 Task: Add the task  Integrate website with a new video conferencing system to the section Lightning Lances in the project BrainWave and add a Due Date to the respective task as 2023/12/03
Action: Mouse moved to (594, 458)
Screenshot: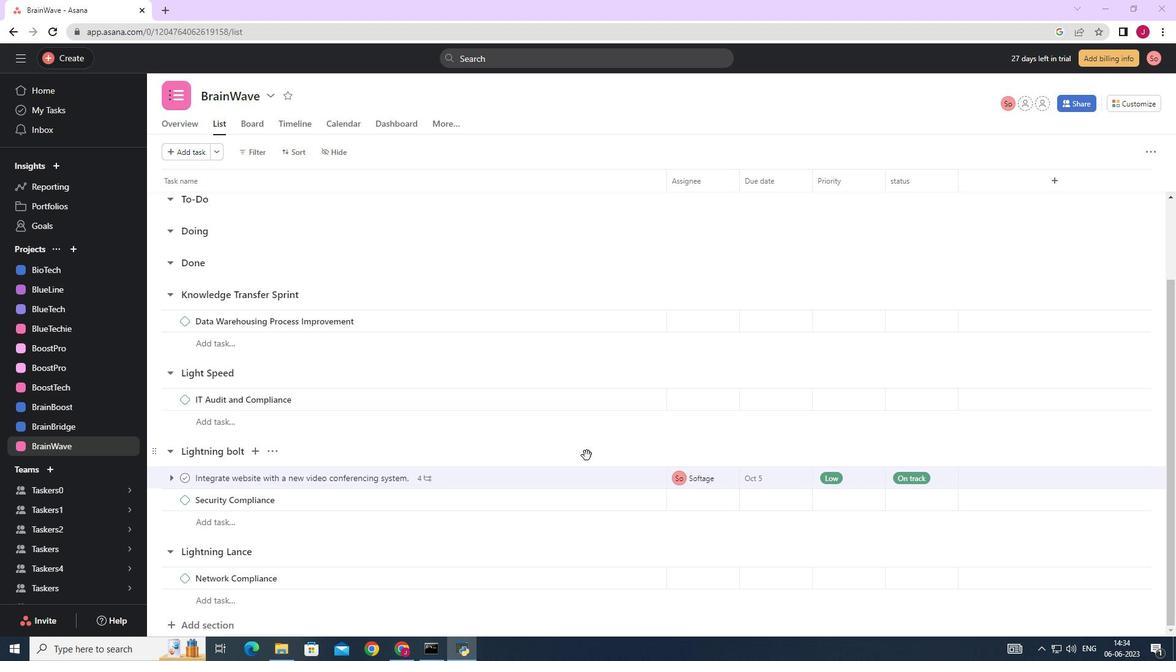 
Action: Mouse scrolled (594, 457) with delta (0, 0)
Screenshot: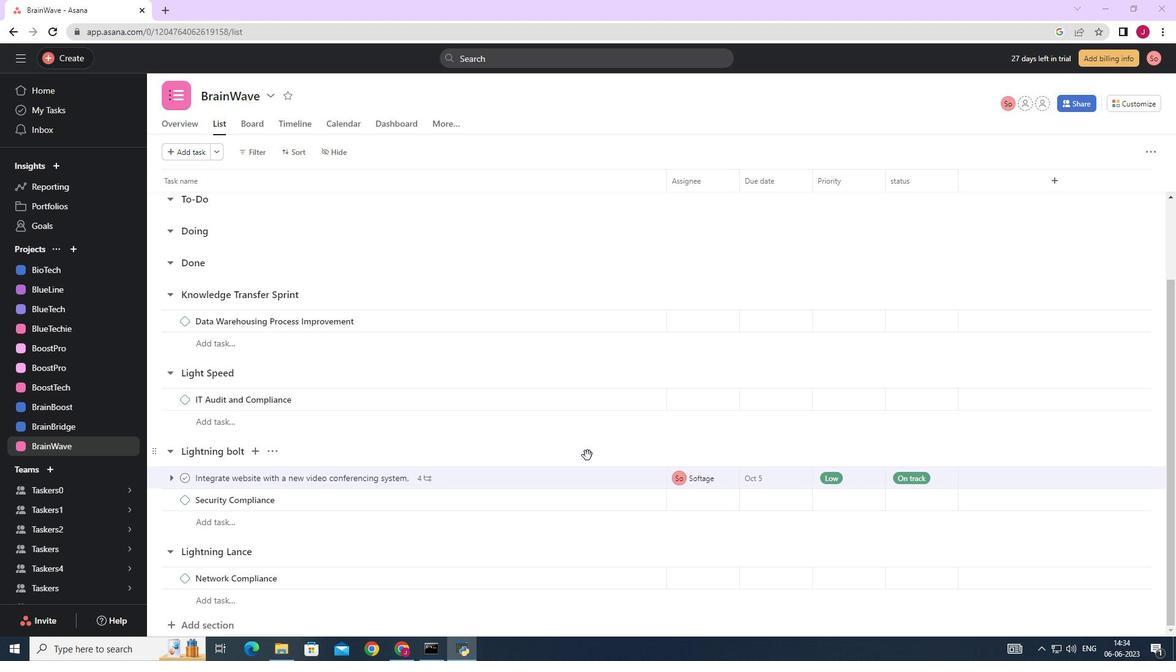 
Action: Mouse scrolled (594, 457) with delta (0, 0)
Screenshot: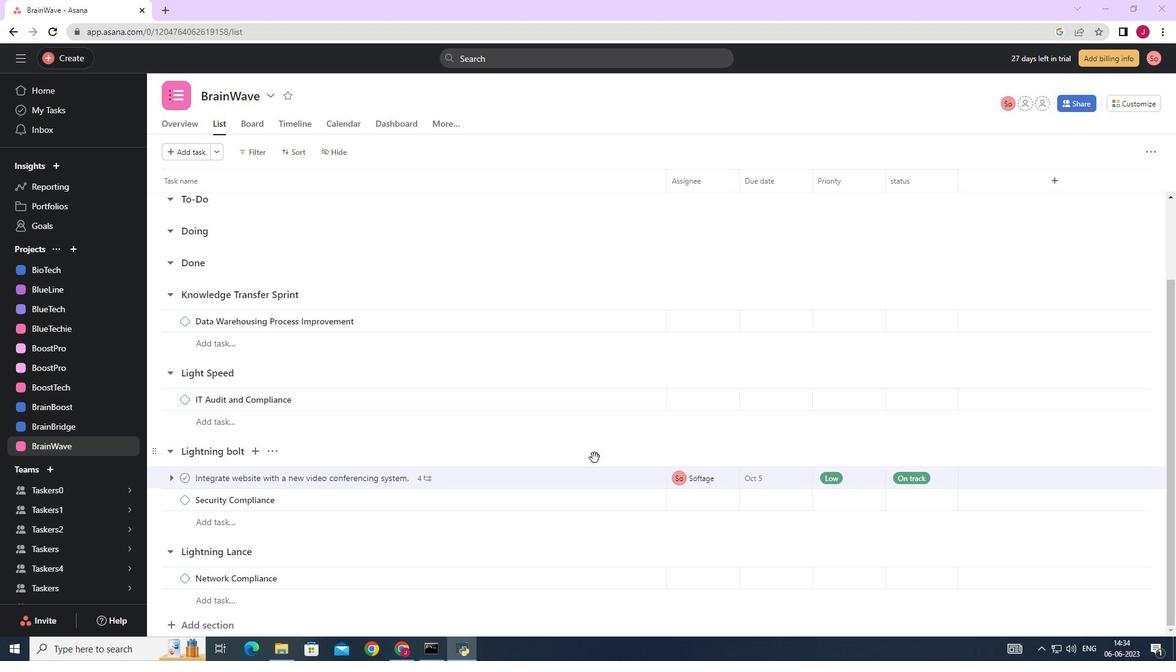 
Action: Mouse scrolled (594, 457) with delta (0, 0)
Screenshot: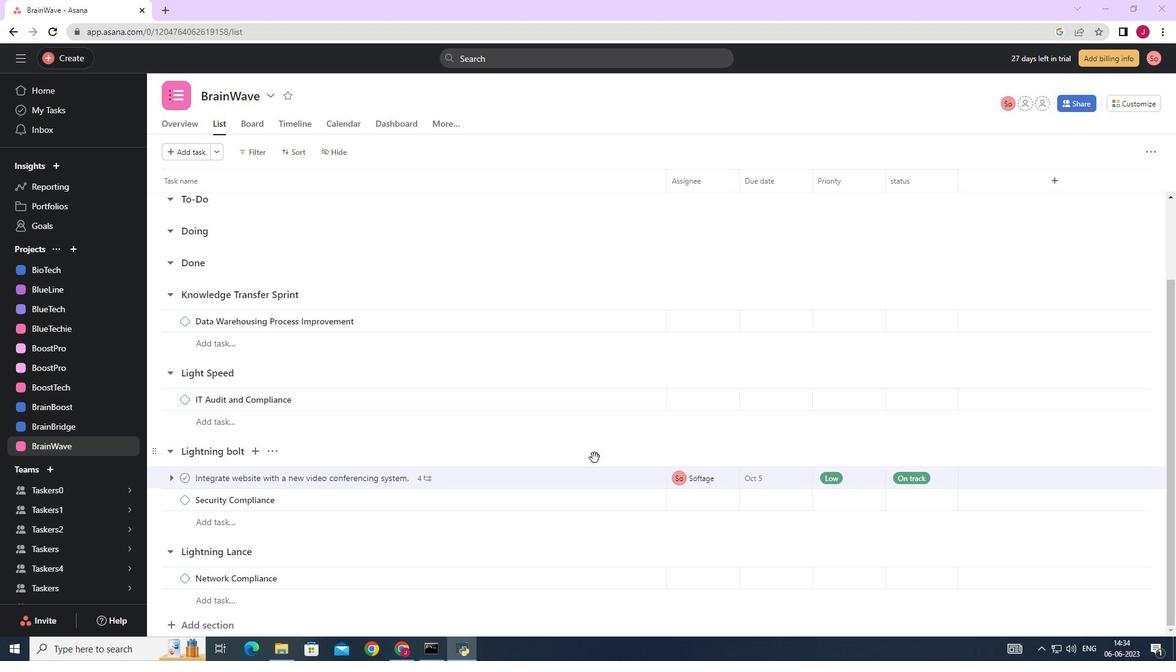 
Action: Mouse scrolled (594, 457) with delta (0, 0)
Screenshot: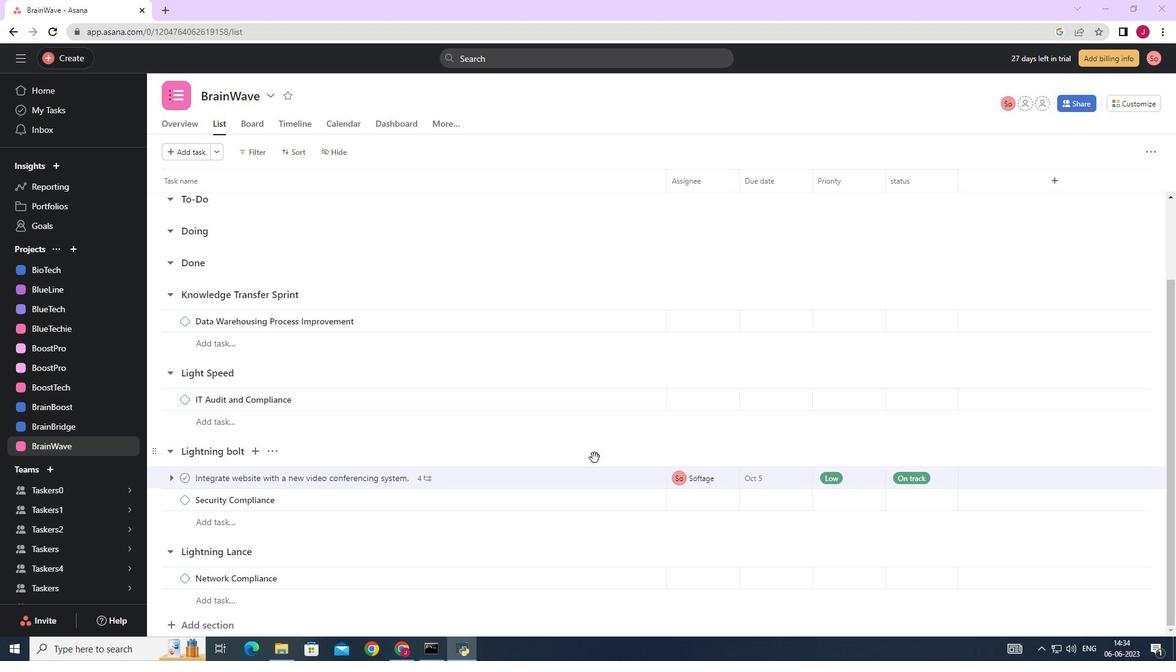 
Action: Mouse scrolled (594, 457) with delta (0, 0)
Screenshot: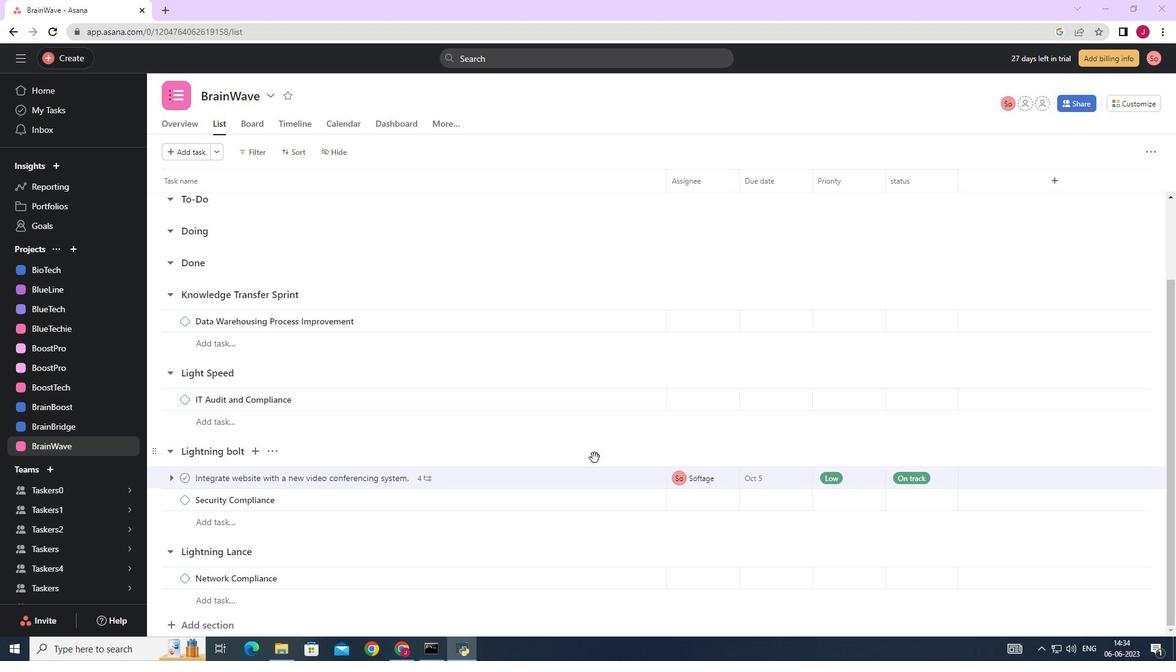 
Action: Mouse moved to (628, 478)
Screenshot: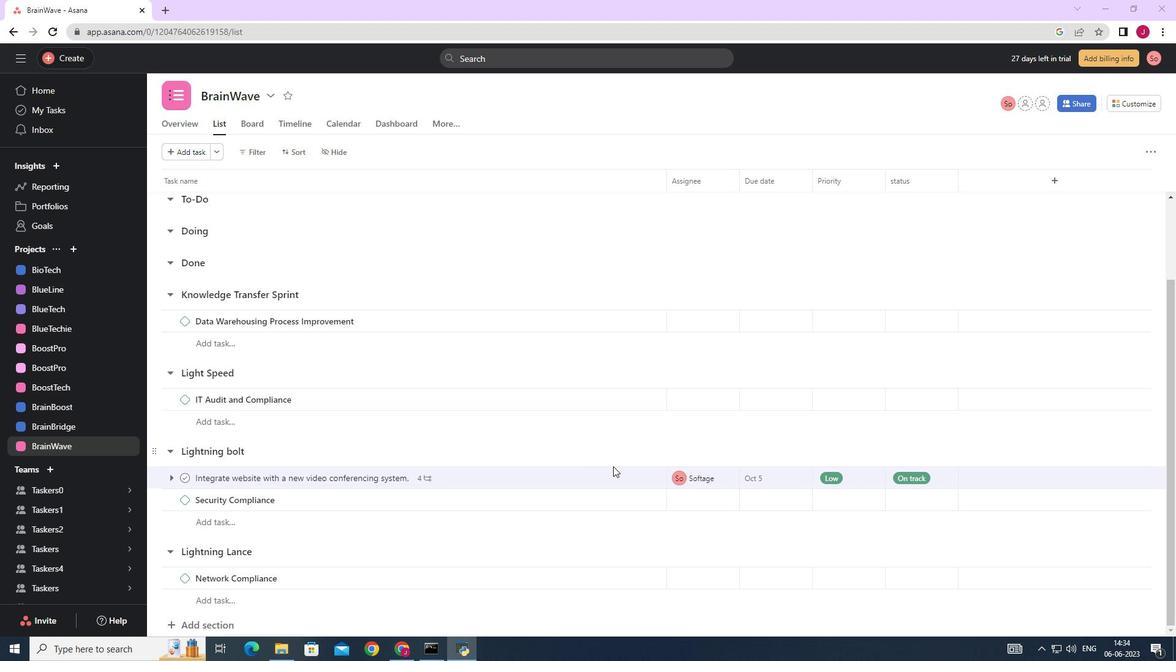 
Action: Mouse pressed left at (628, 478)
Screenshot: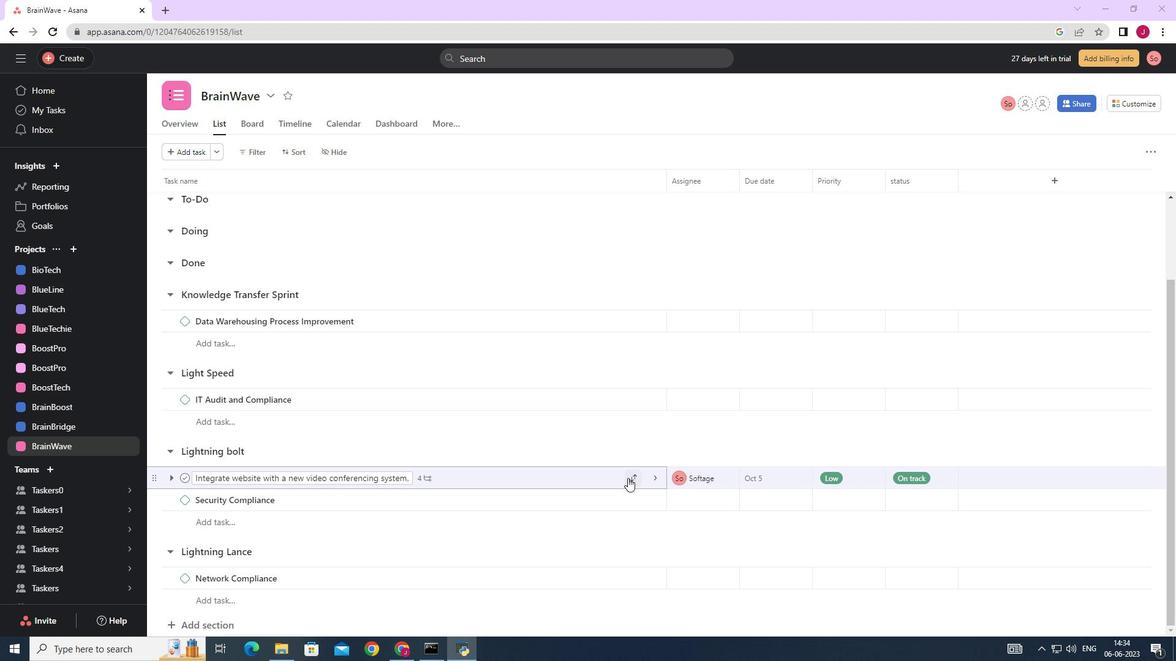 
Action: Mouse moved to (578, 453)
Screenshot: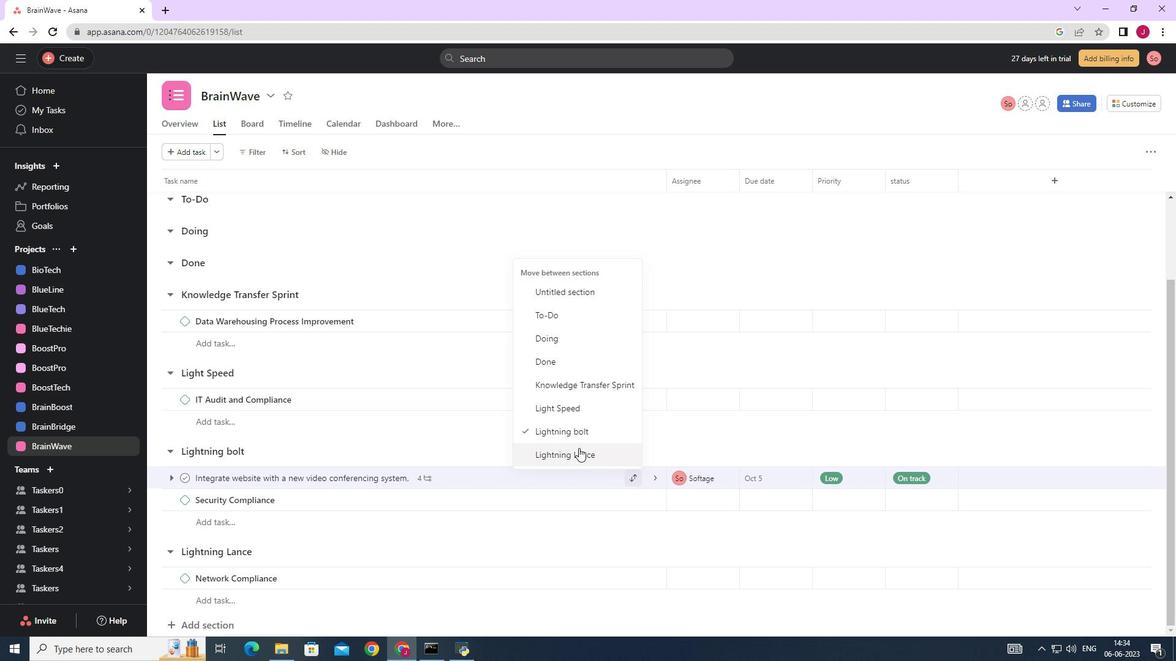 
Action: Mouse pressed left at (578, 453)
Screenshot: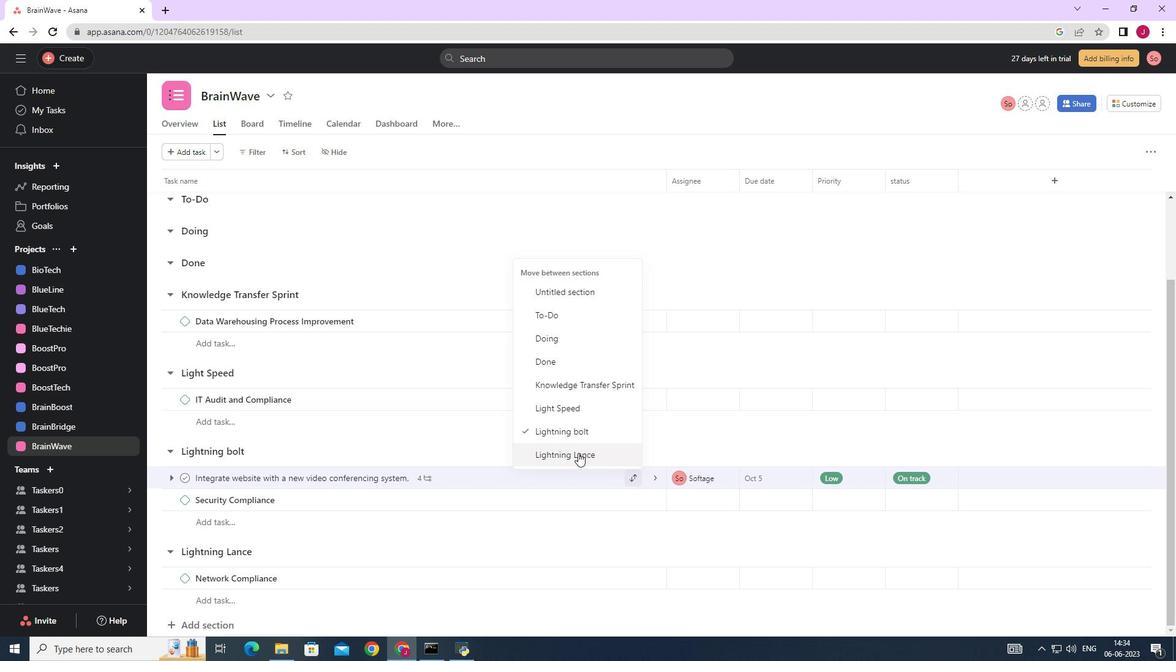 
Action: Mouse moved to (805, 559)
Screenshot: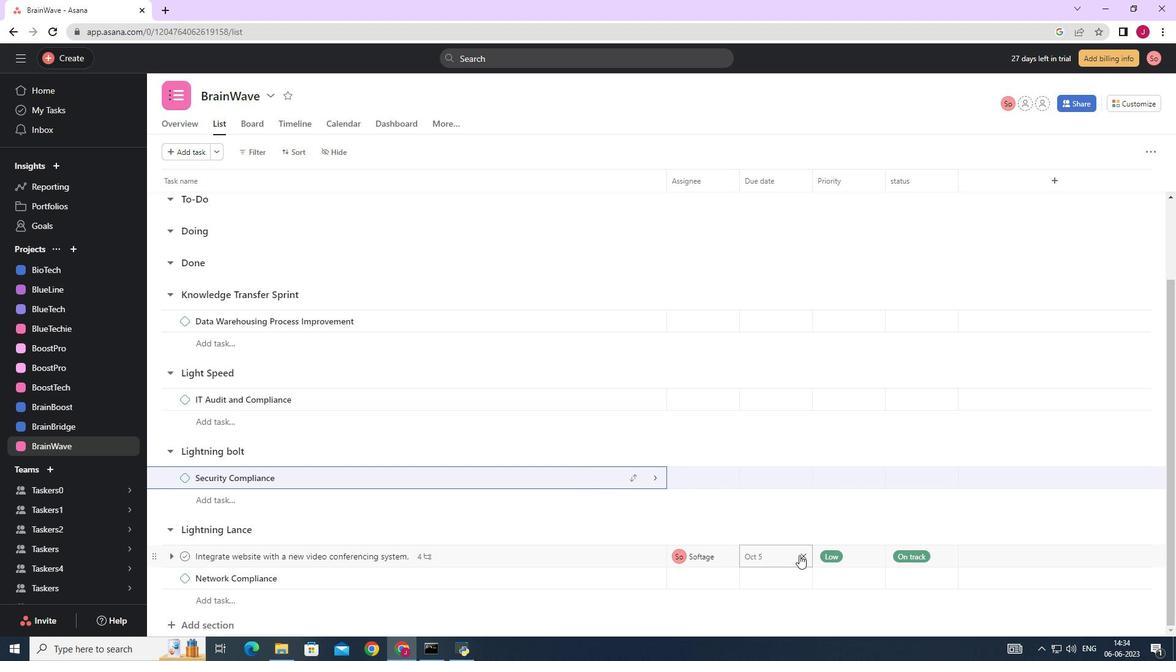 
Action: Mouse pressed left at (805, 559)
Screenshot: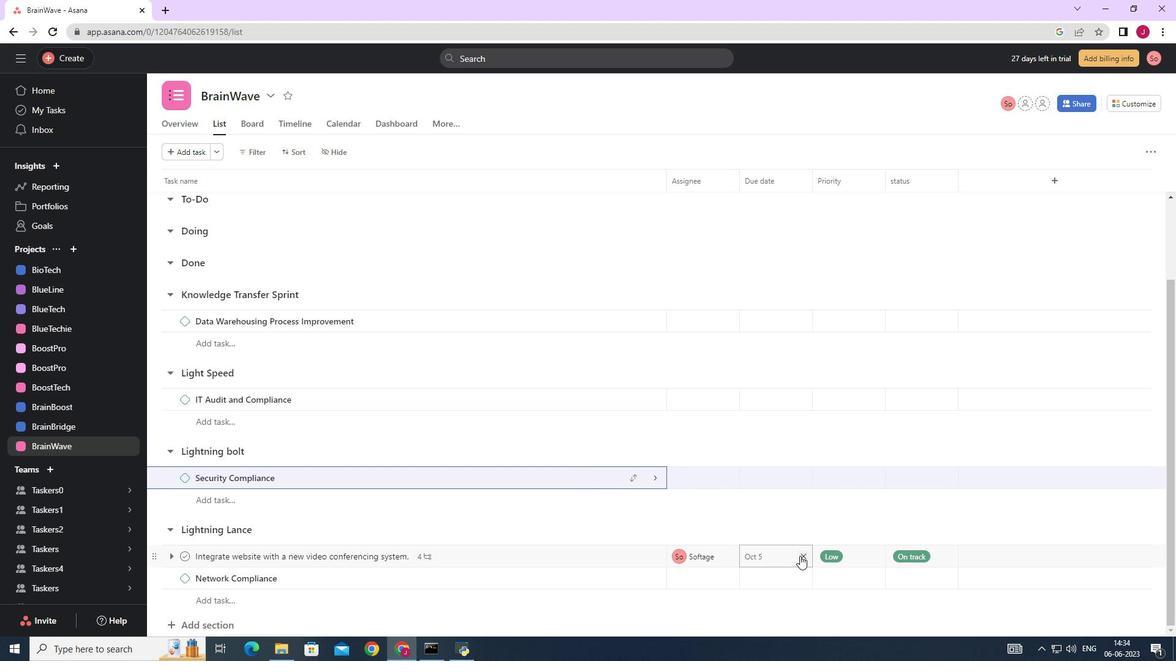 
Action: Mouse moved to (762, 552)
Screenshot: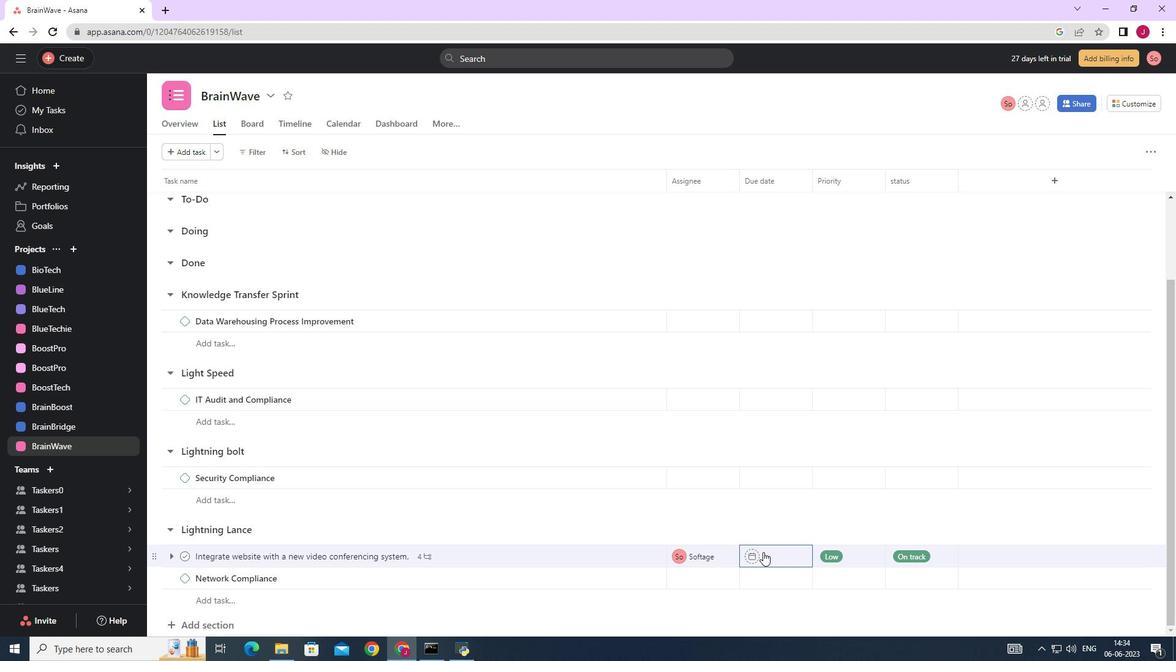 
Action: Mouse pressed left at (762, 552)
Screenshot: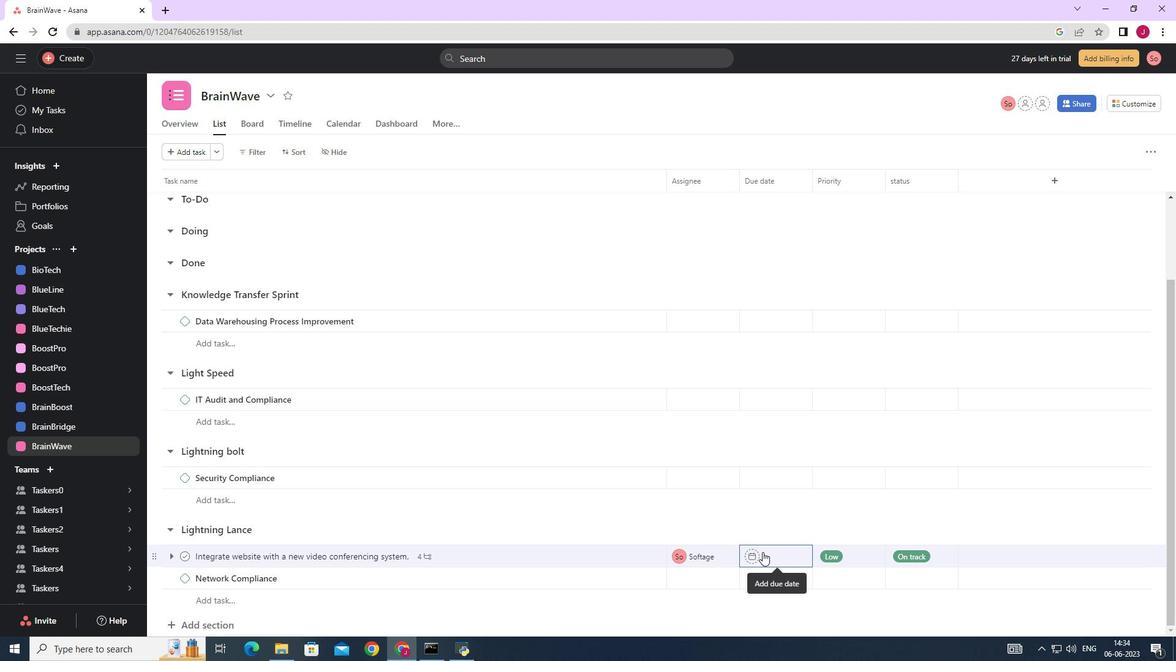 
Action: Mouse moved to (902, 361)
Screenshot: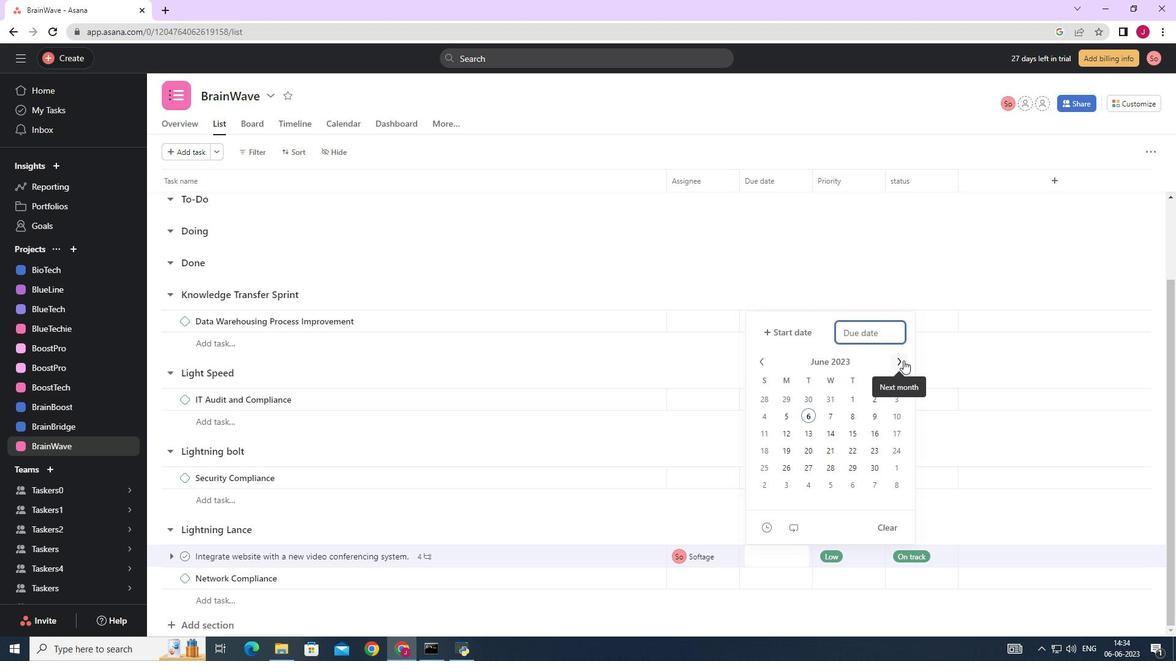 
Action: Mouse pressed left at (902, 361)
Screenshot: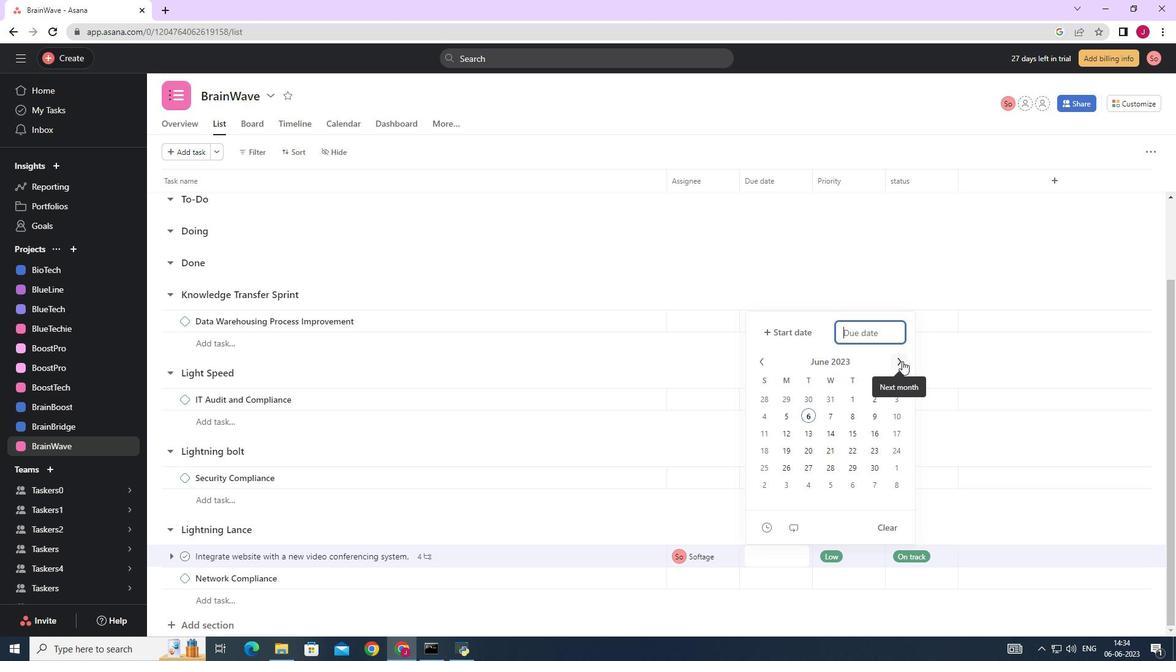 
Action: Mouse pressed left at (902, 361)
Screenshot: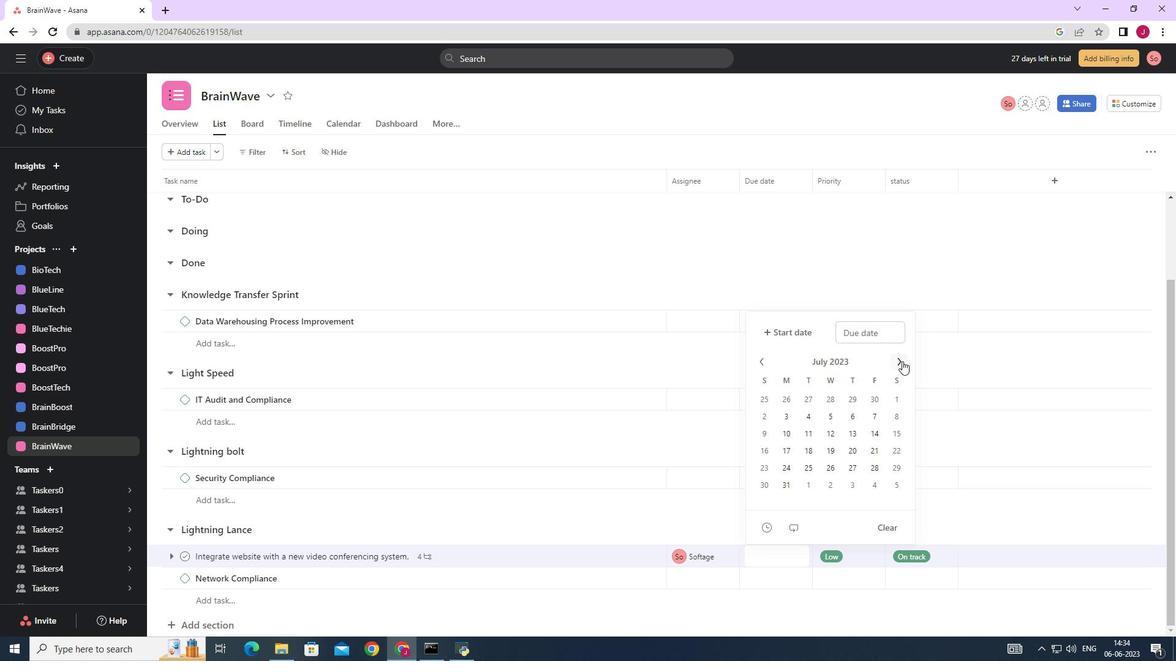 
Action: Mouse pressed left at (902, 361)
Screenshot: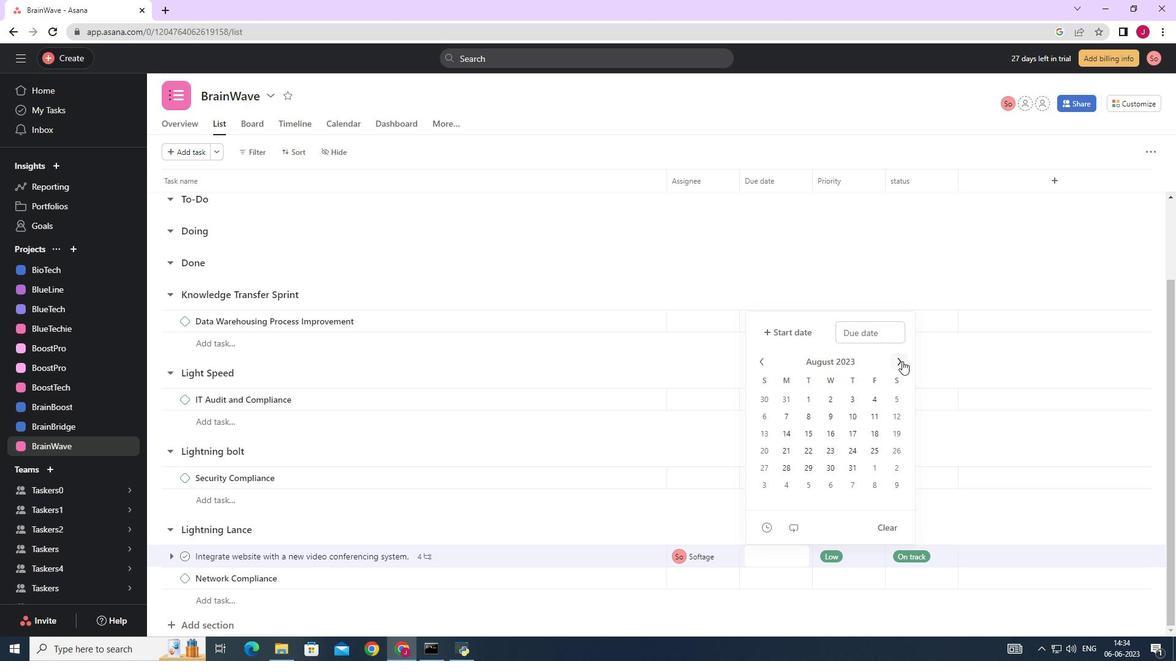 
Action: Mouse pressed left at (902, 361)
Screenshot: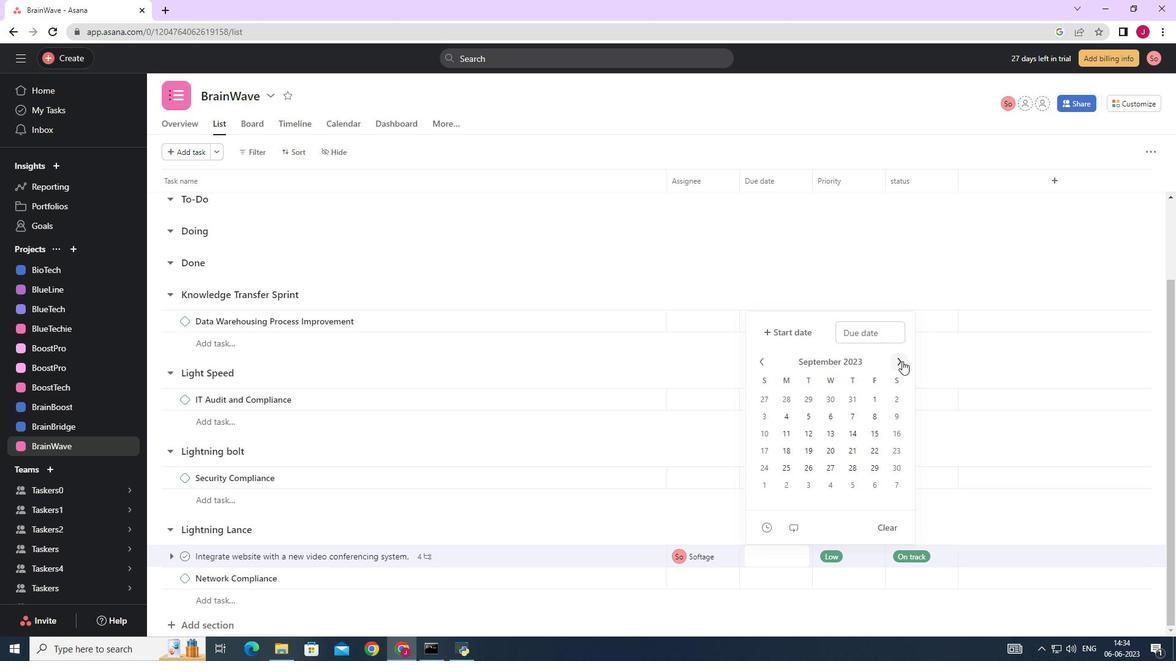
Action: Mouse pressed left at (902, 361)
Screenshot: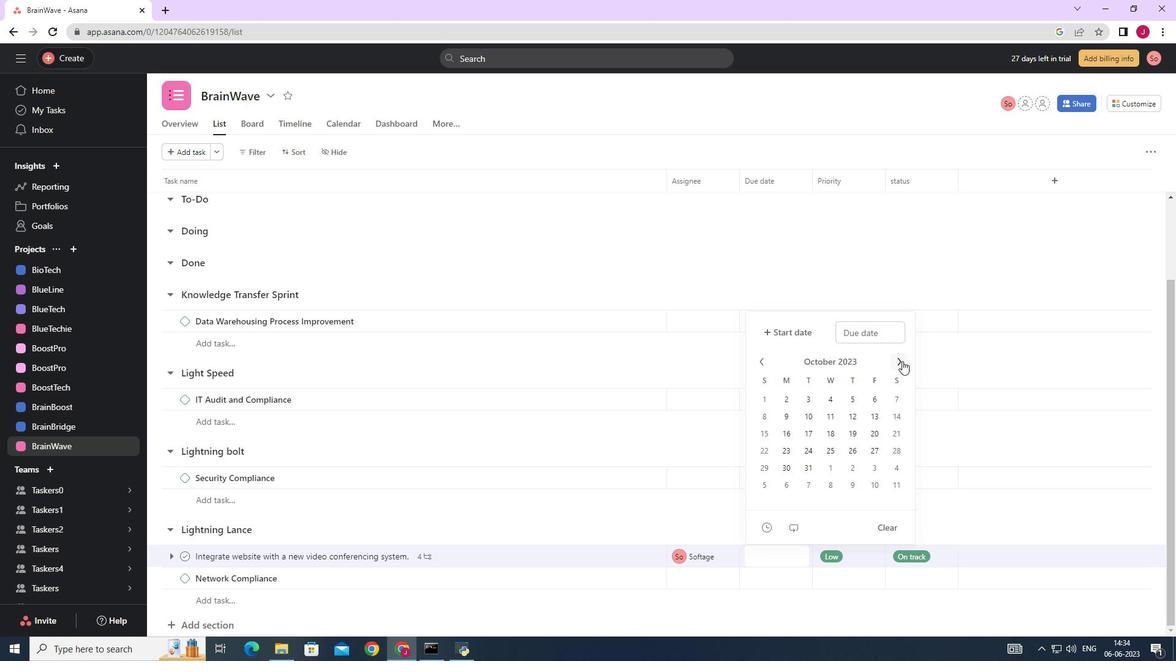 
Action: Mouse pressed left at (902, 361)
Screenshot: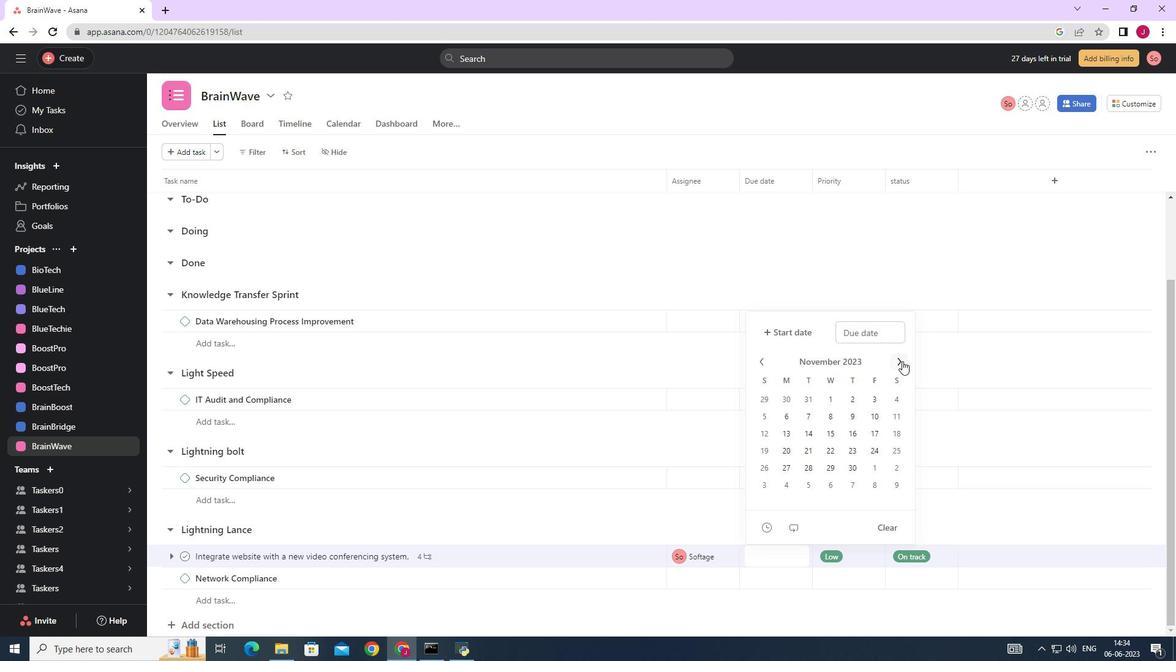 
Action: Mouse moved to (762, 414)
Screenshot: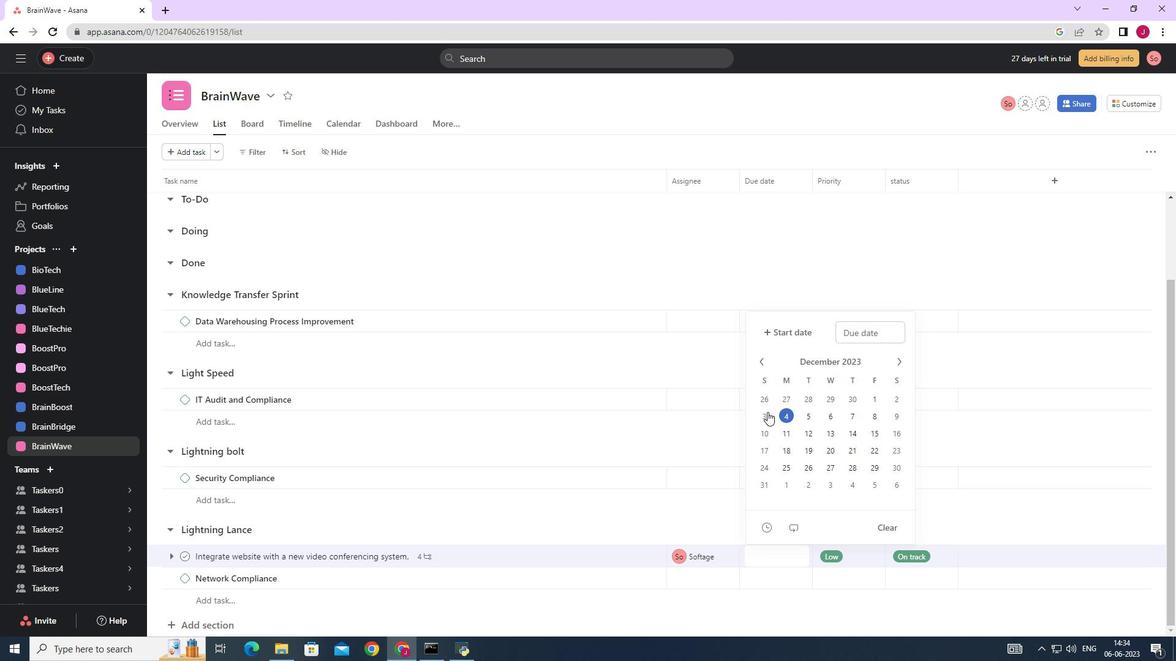 
Action: Mouse pressed left at (762, 414)
Screenshot: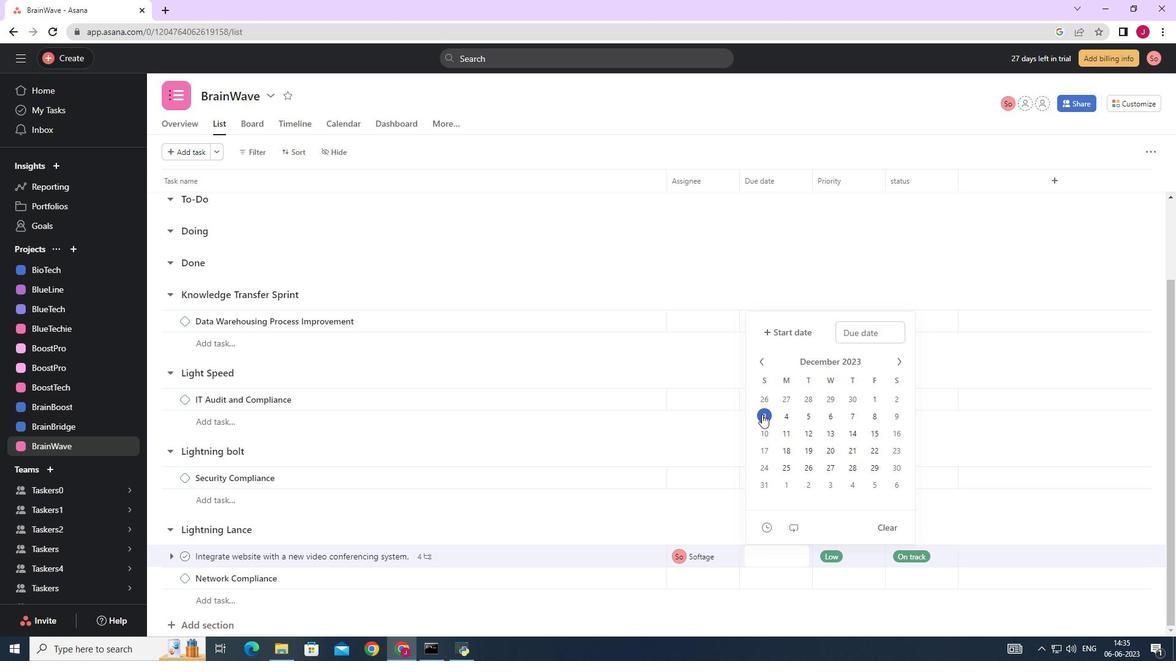 
Action: Mouse moved to (892, 257)
Screenshot: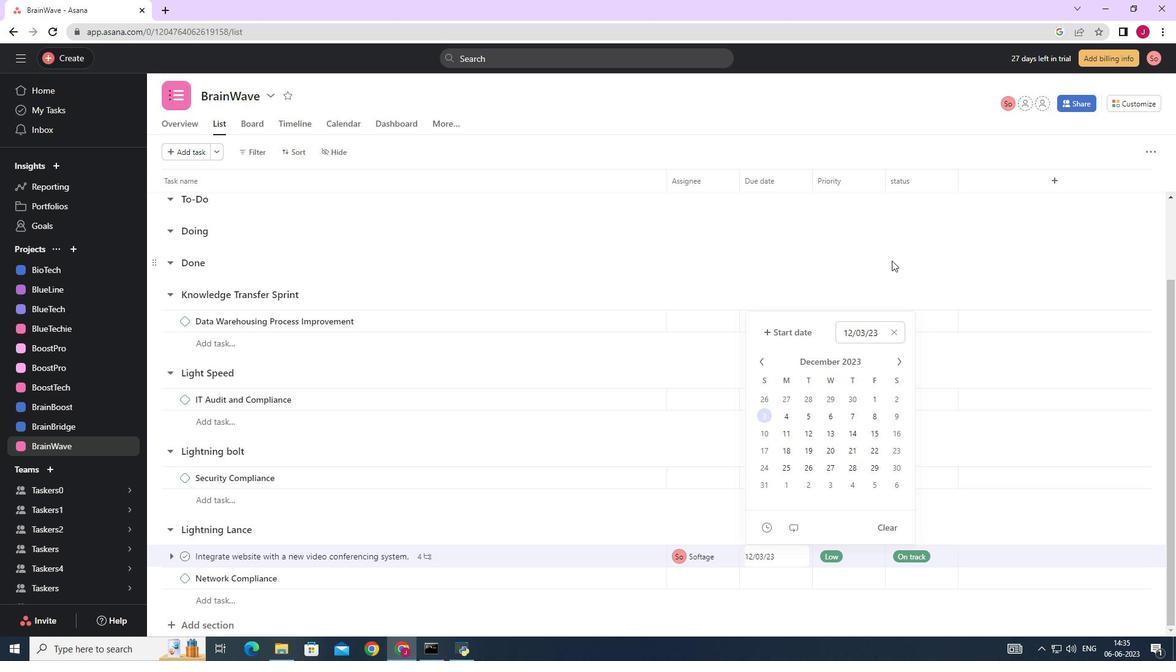 
Action: Mouse pressed left at (892, 257)
Screenshot: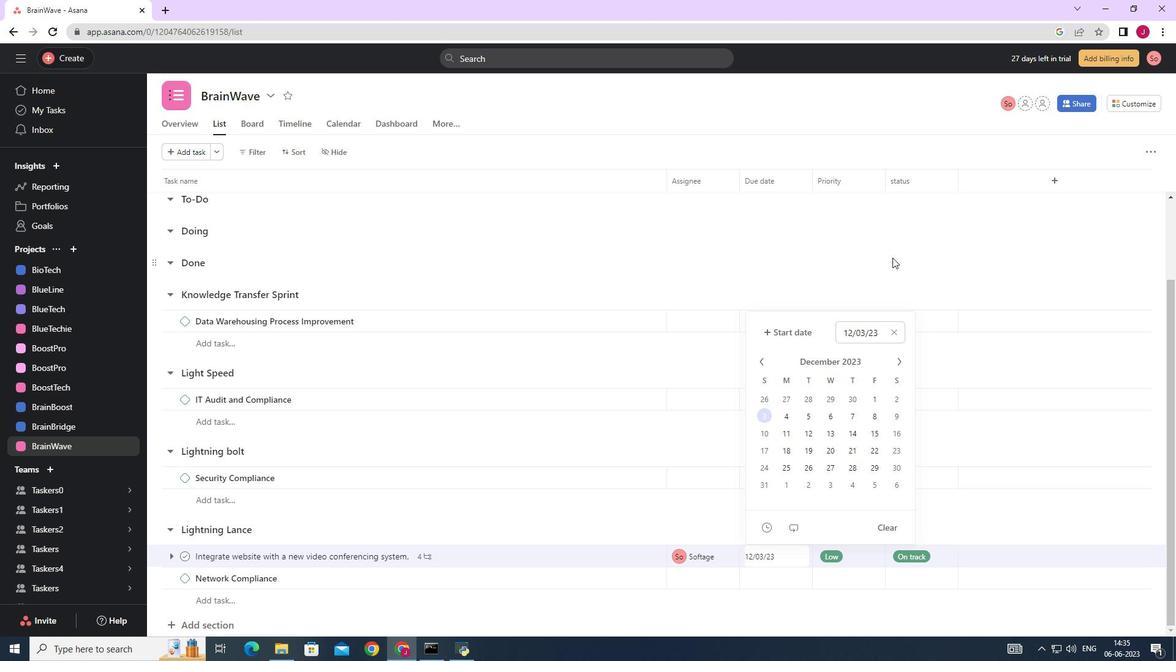
Action: Mouse moved to (140, 425)
Screenshot: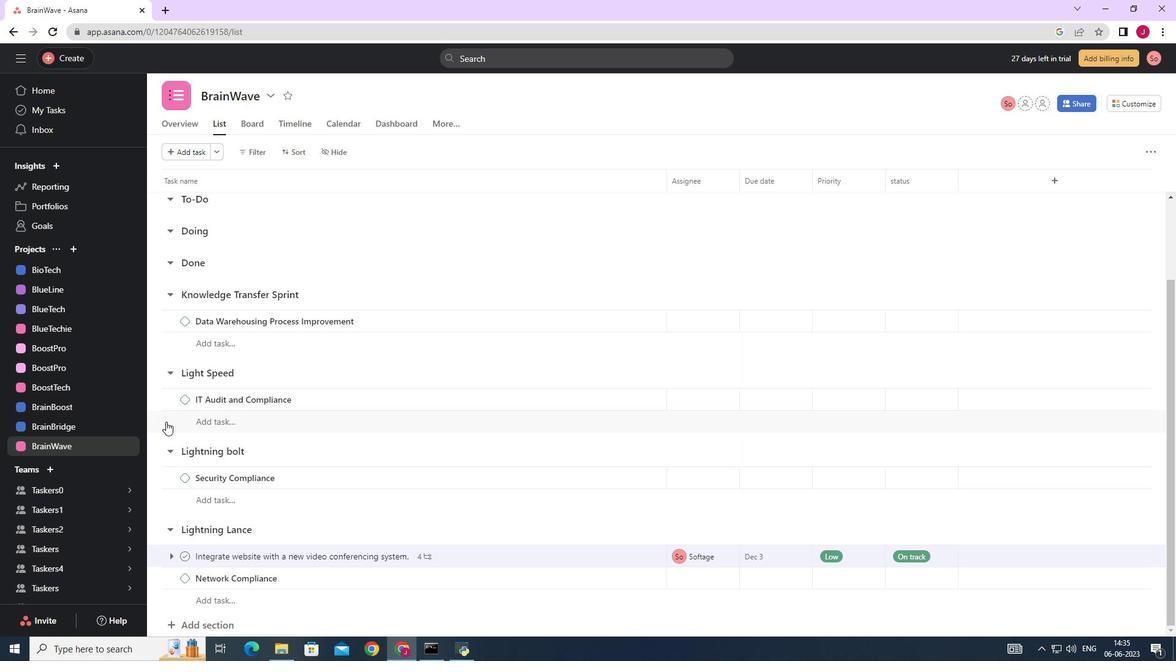 
